 Task: Search for emails containing 'PIP' in the subject or body.
Action: Mouse moved to (225, 9)
Screenshot: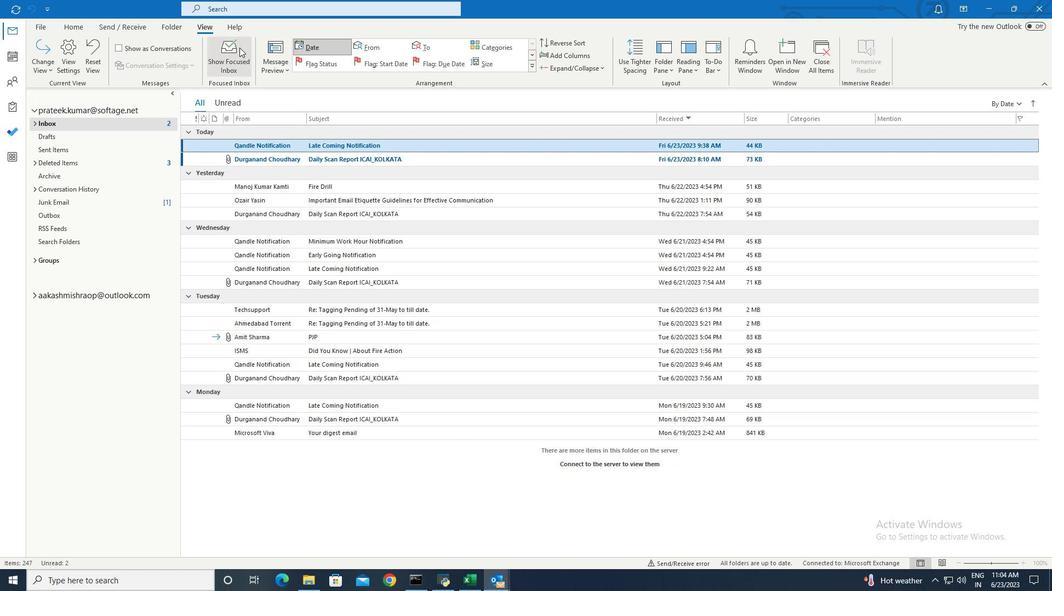 
Action: Mouse pressed left at (225, 9)
Screenshot: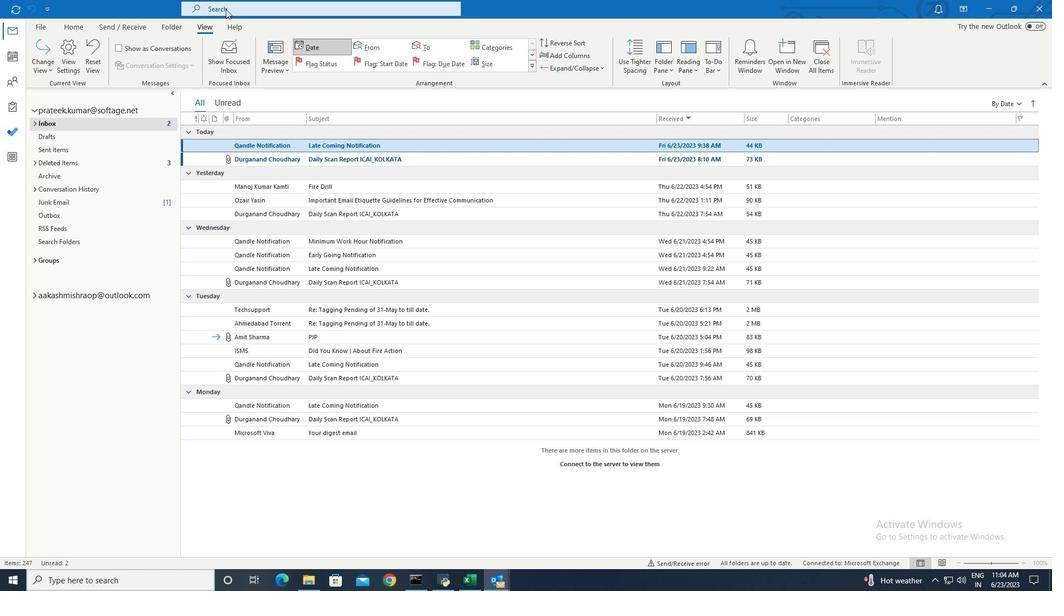 
Action: Mouse pressed left at (225, 9)
Screenshot: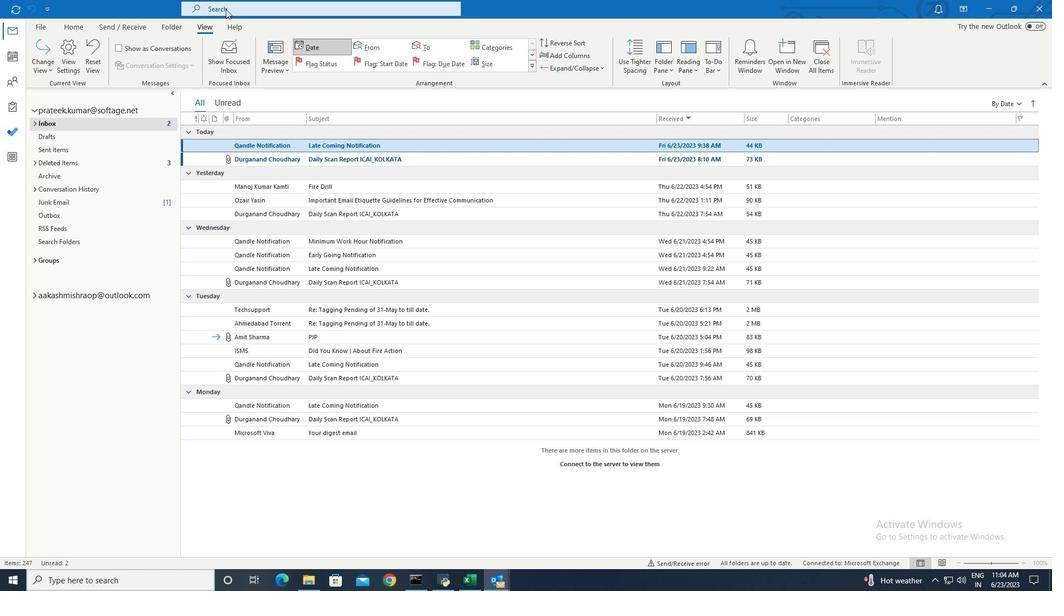 
Action: Mouse moved to (157, 6)
Screenshot: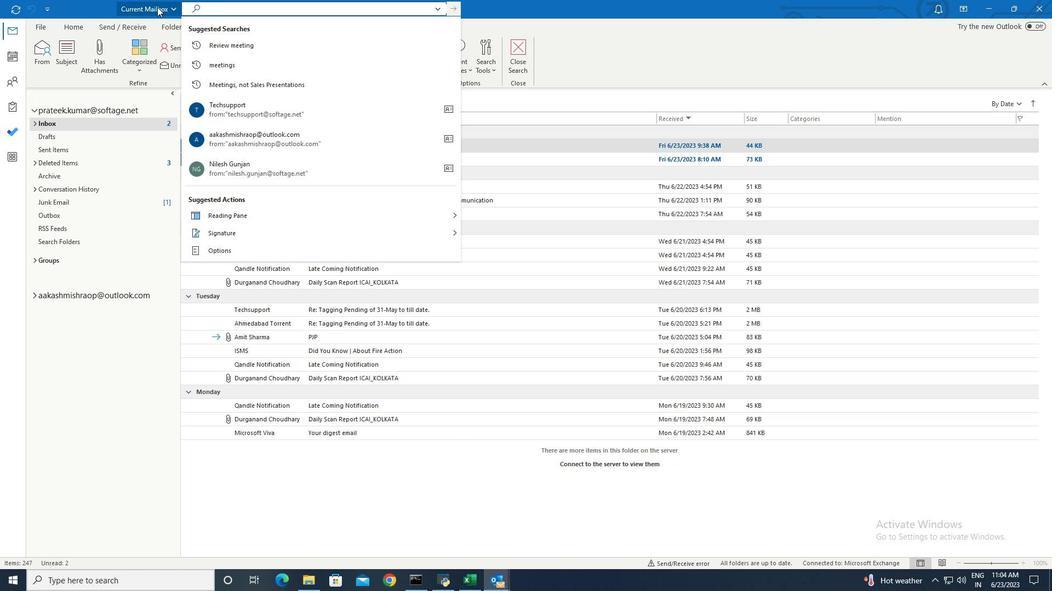 
Action: Mouse pressed left at (157, 6)
Screenshot: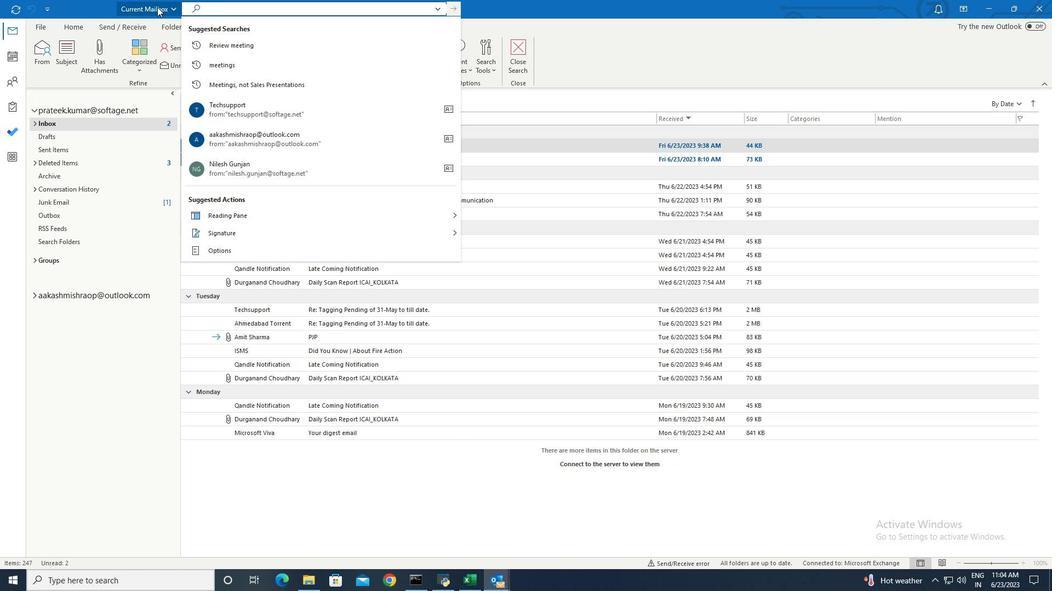 
Action: Mouse moved to (149, 23)
Screenshot: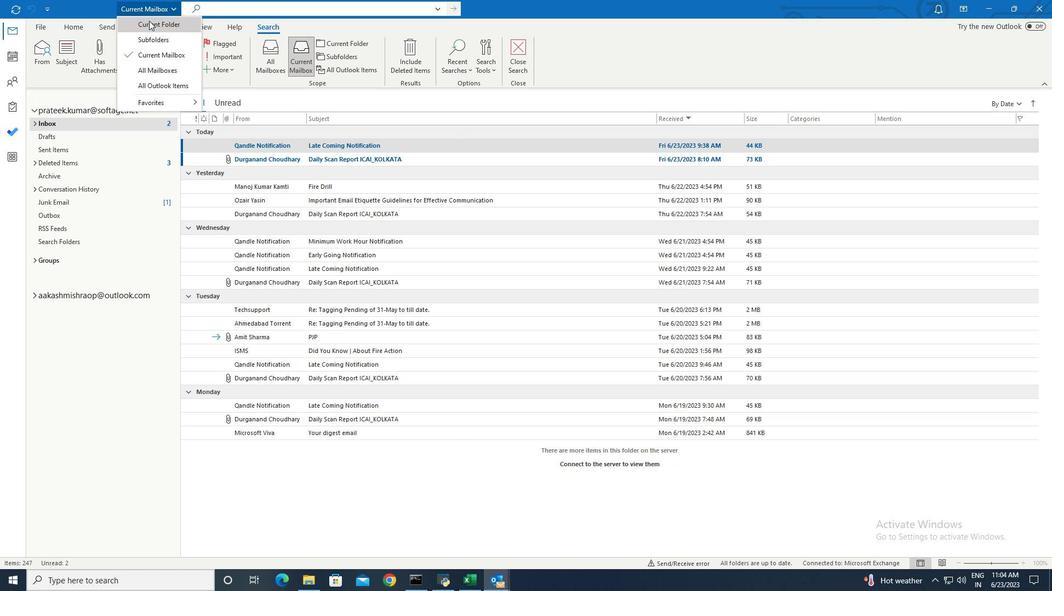 
Action: Mouse pressed left at (149, 23)
Screenshot: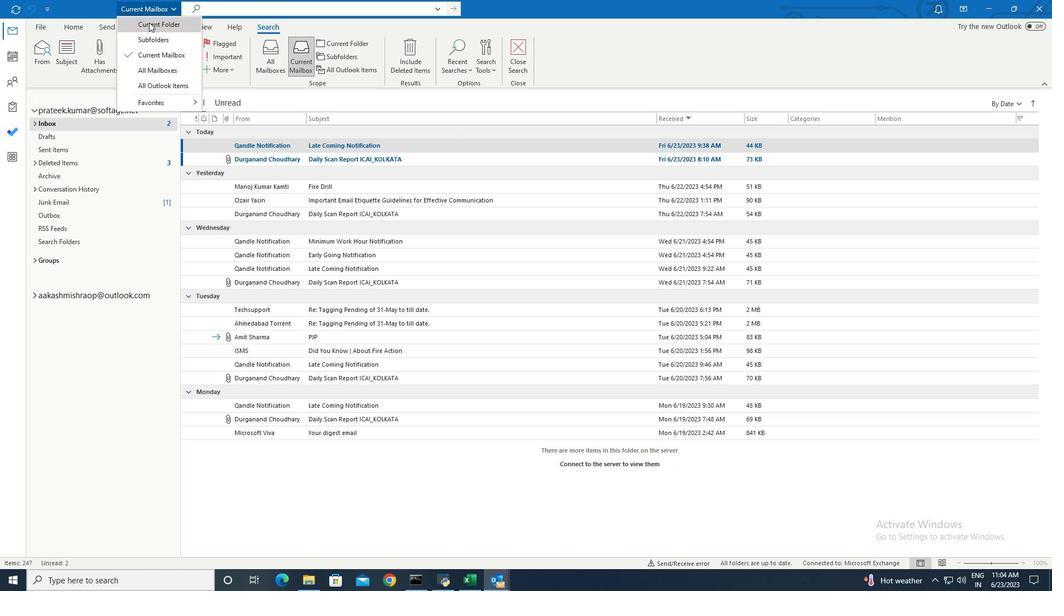 
Action: Mouse moved to (439, 4)
Screenshot: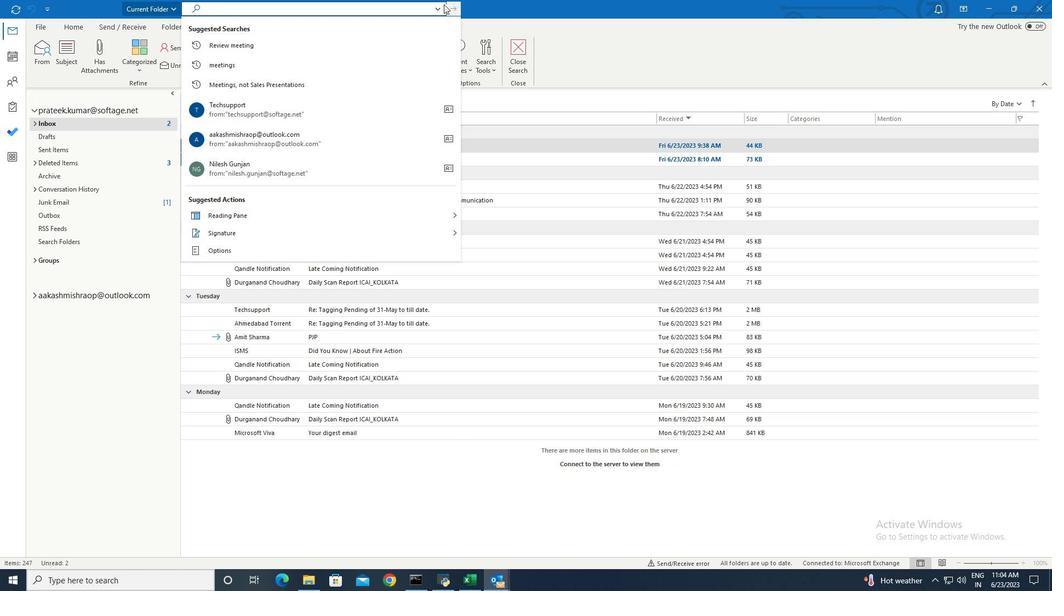 
Action: Mouse pressed left at (439, 4)
Screenshot: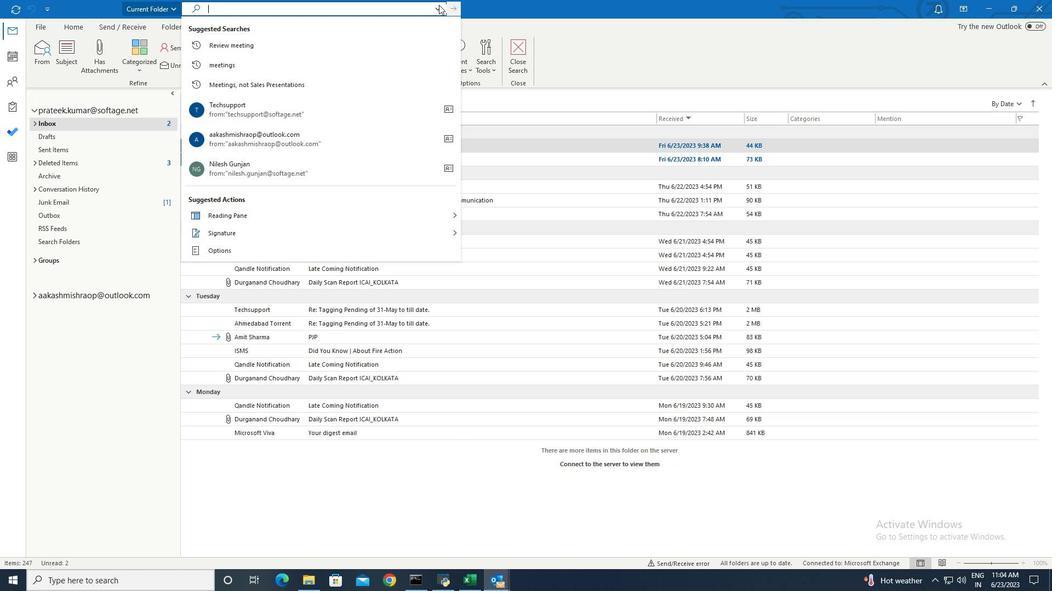 
Action: Mouse moved to (263, 56)
Screenshot: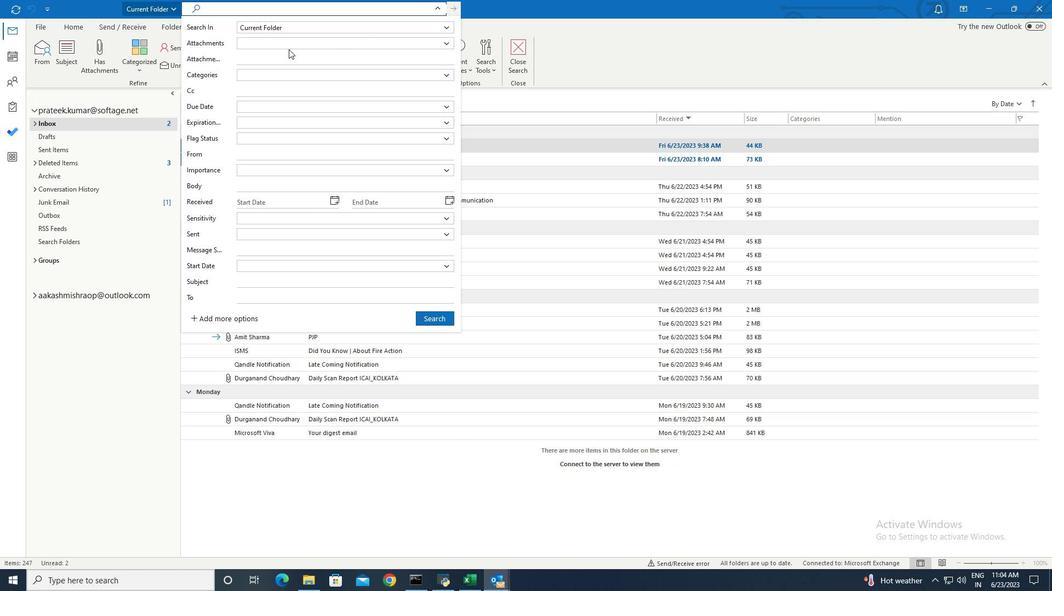 
Action: Mouse pressed left at (263, 56)
Screenshot: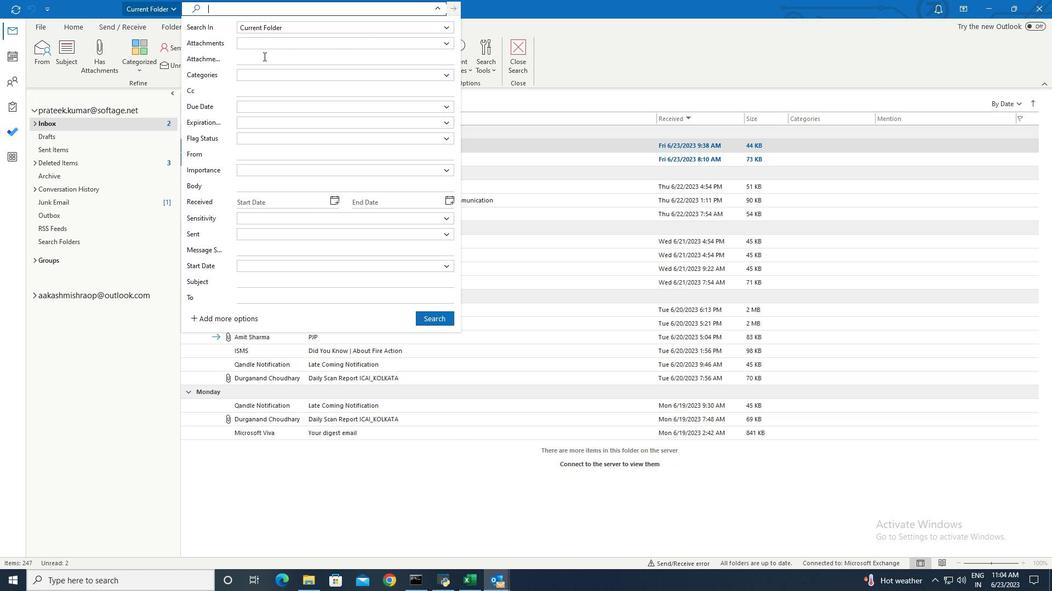 
Action: Mouse moved to (263, 56)
Screenshot: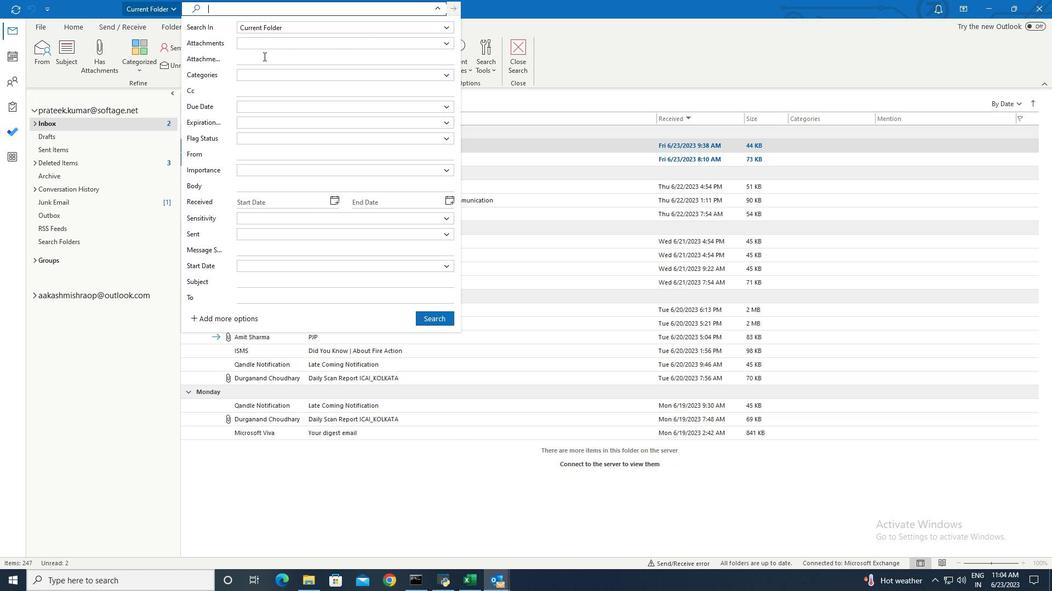 
Action: Key pressed <Key.shift>PDF
Screenshot: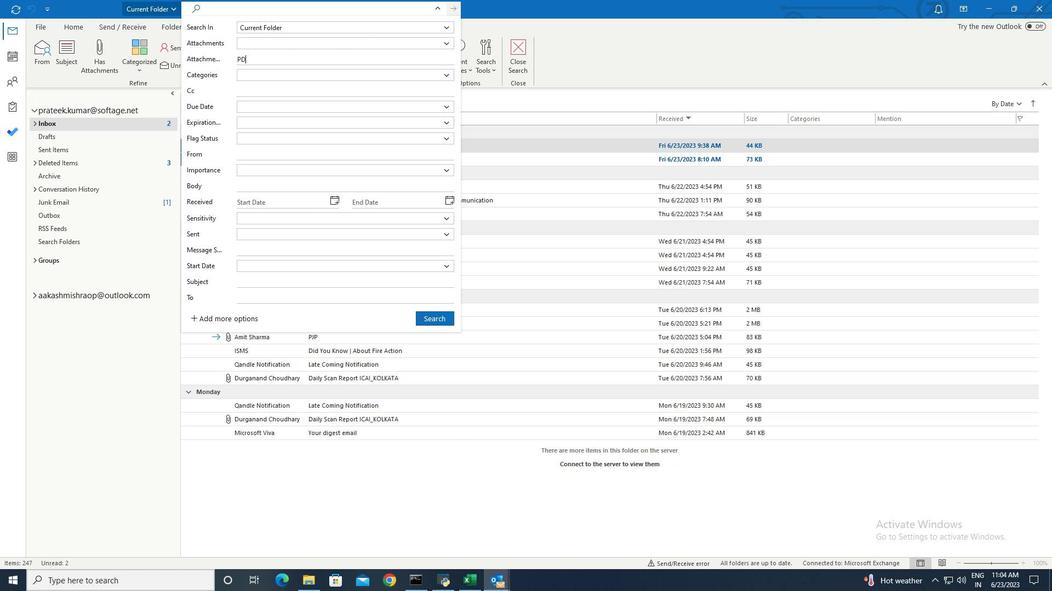 
Action: Mouse moved to (424, 316)
Screenshot: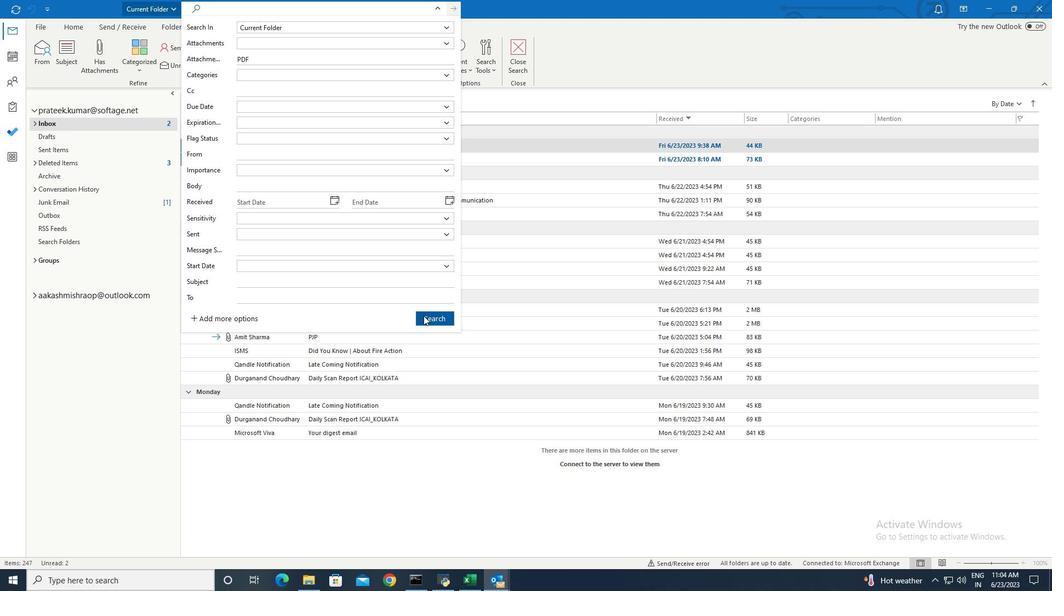 
Action: Mouse pressed left at (424, 316)
Screenshot: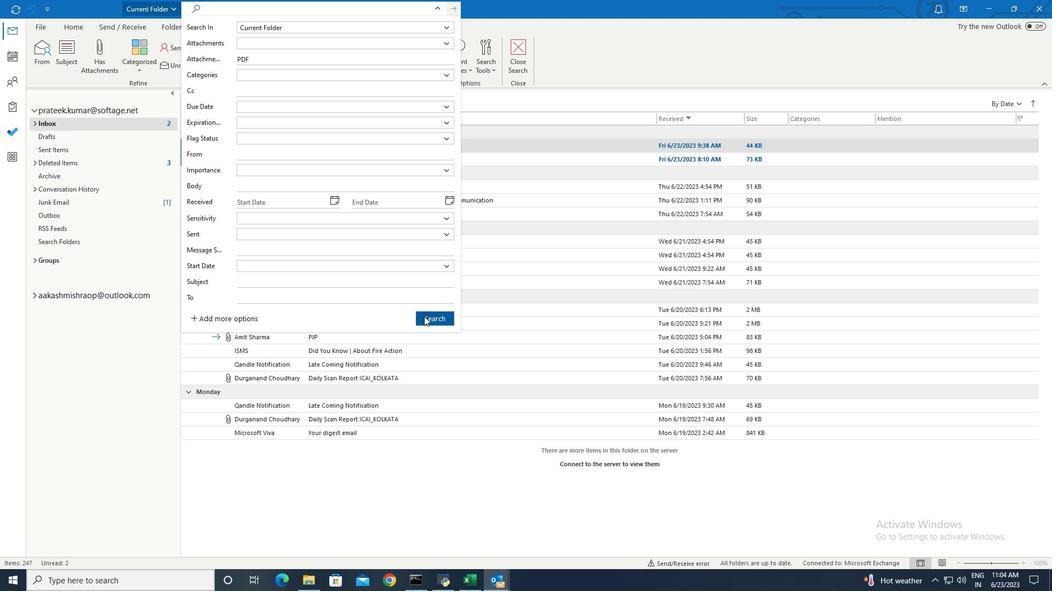
Action: Mouse moved to (446, 424)
Screenshot: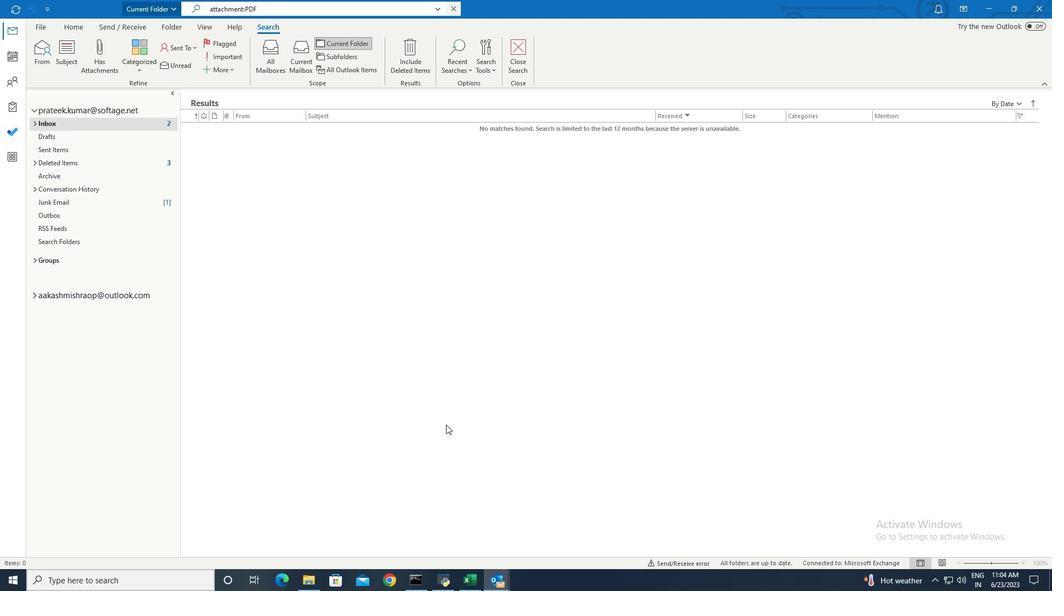 
